 Task: Create Card Email Newsletter Campaign in Board Influencer Marketing to Workspace Customer Success. Create Card Business Development Execution in Board Training and Development to Workspace Customer Success. Create Card Social Media Content Creation in Board Brand Style Guide Development and Implementation to Workspace Customer Success
Action: Mouse moved to (68, 284)
Screenshot: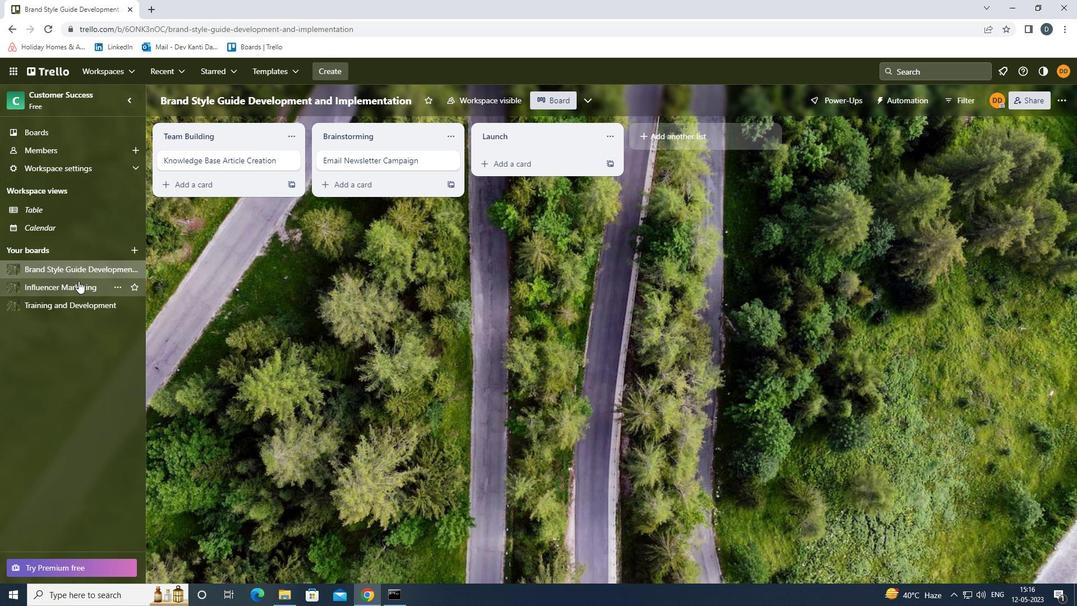 
Action: Mouse pressed left at (68, 284)
Screenshot: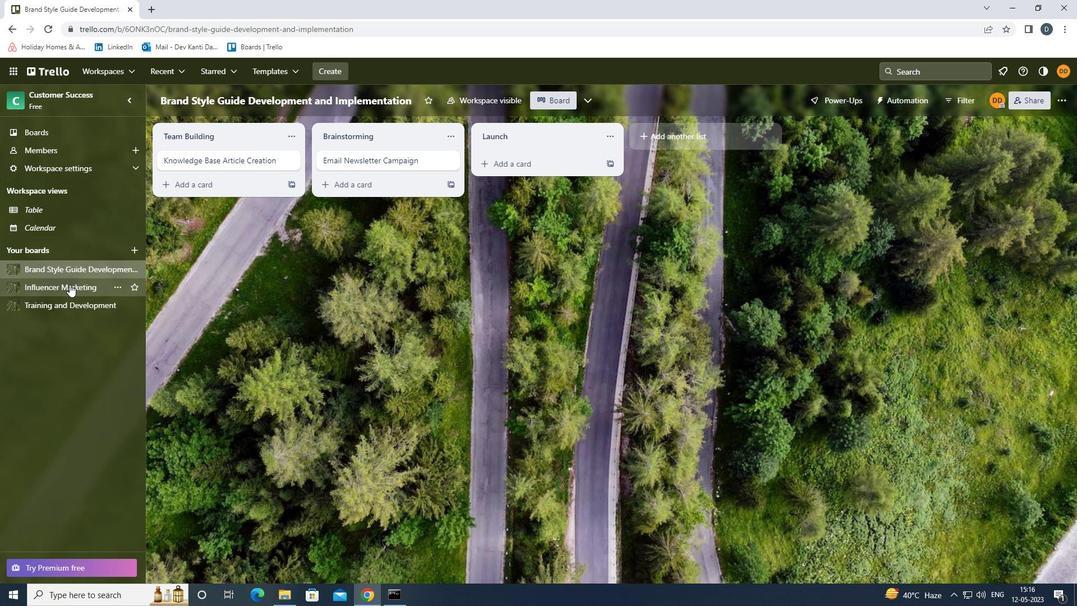 
Action: Mouse moved to (536, 166)
Screenshot: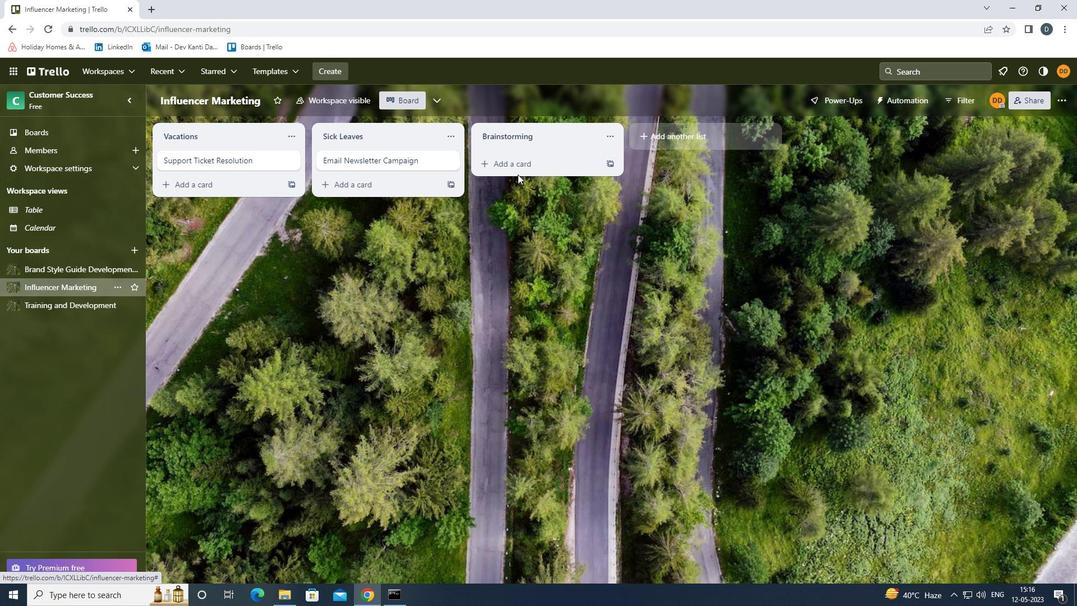 
Action: Mouse pressed left at (536, 166)
Screenshot: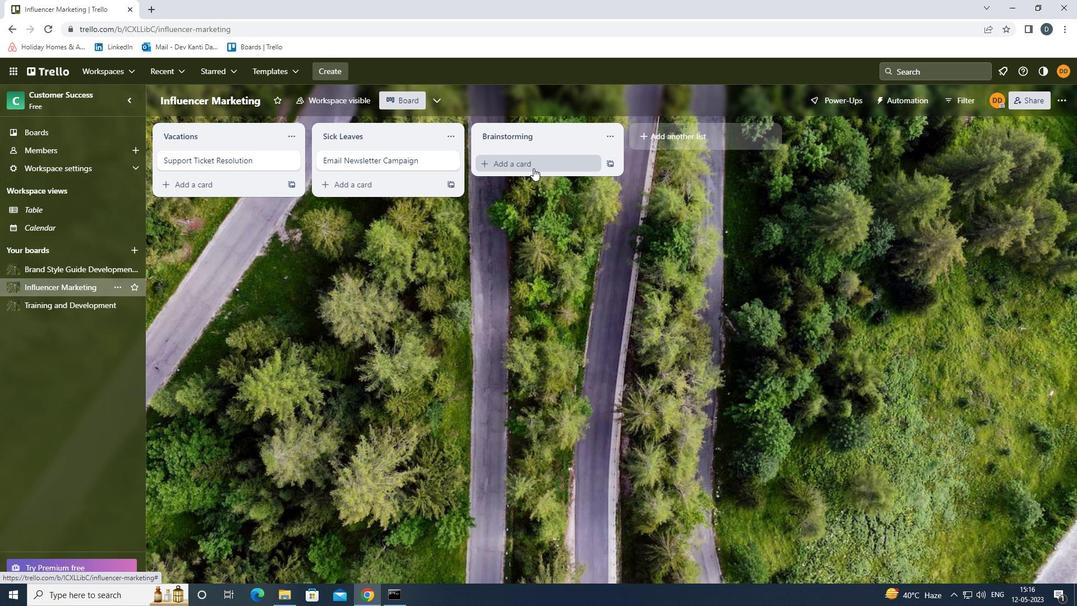 
Action: Key pressed <Key.shift>EMAIL<Key.space><Key.shift><Key.shift>NEWSLETTER<Key.space><Key.shift>CAMPAIGN<Key.enter>
Screenshot: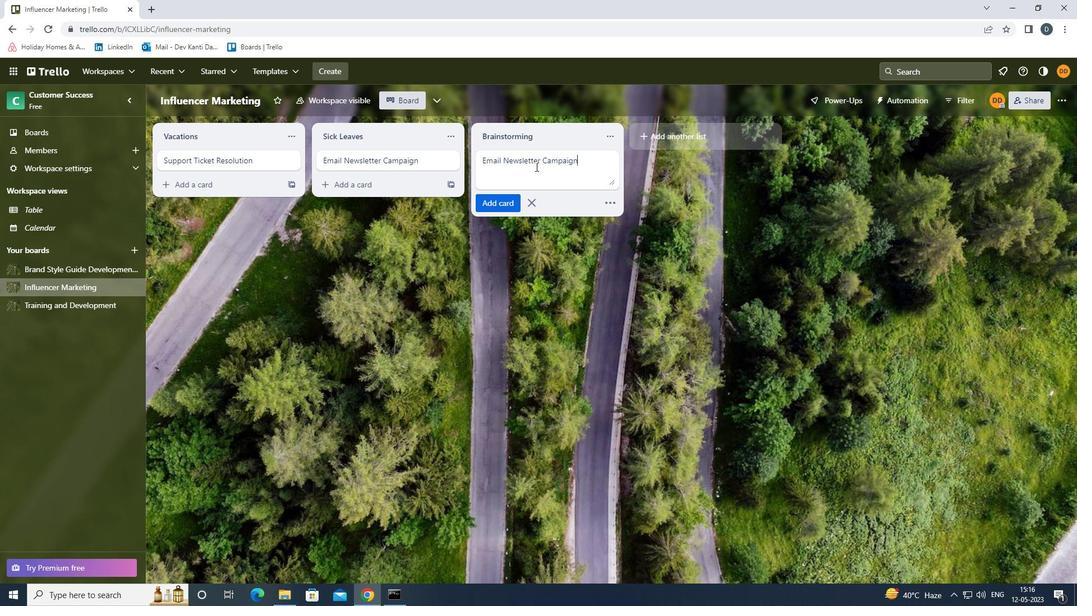 
Action: Mouse moved to (51, 303)
Screenshot: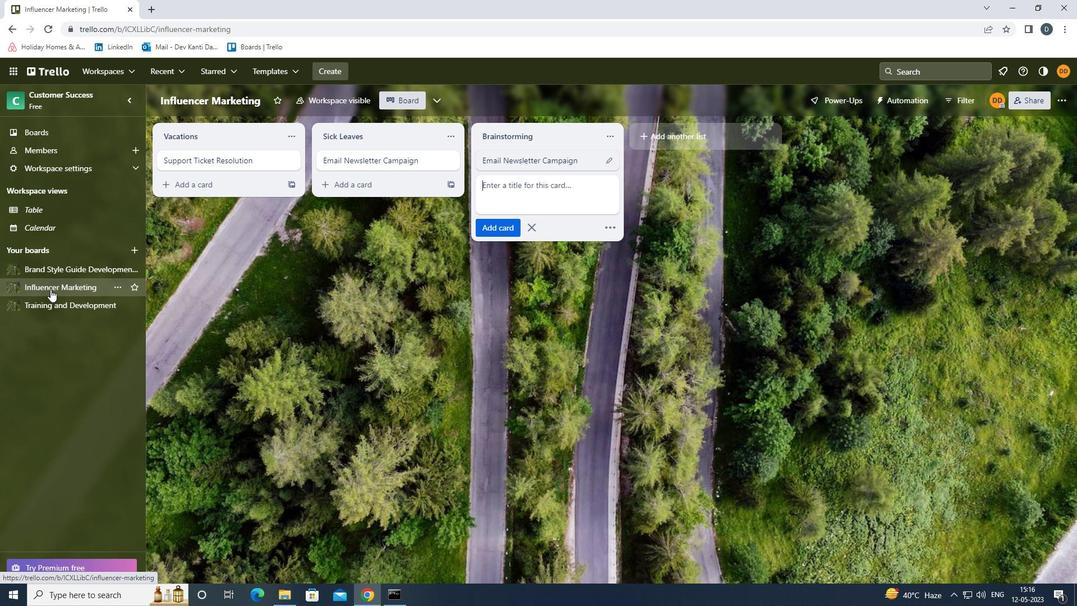 
Action: Mouse pressed left at (51, 303)
Screenshot: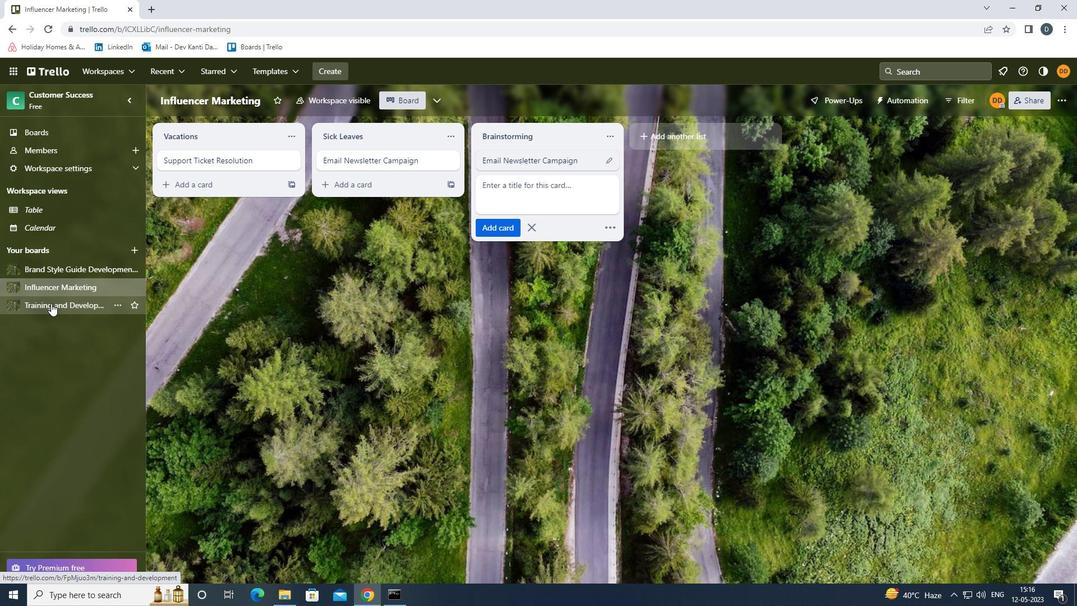 
Action: Mouse moved to (528, 157)
Screenshot: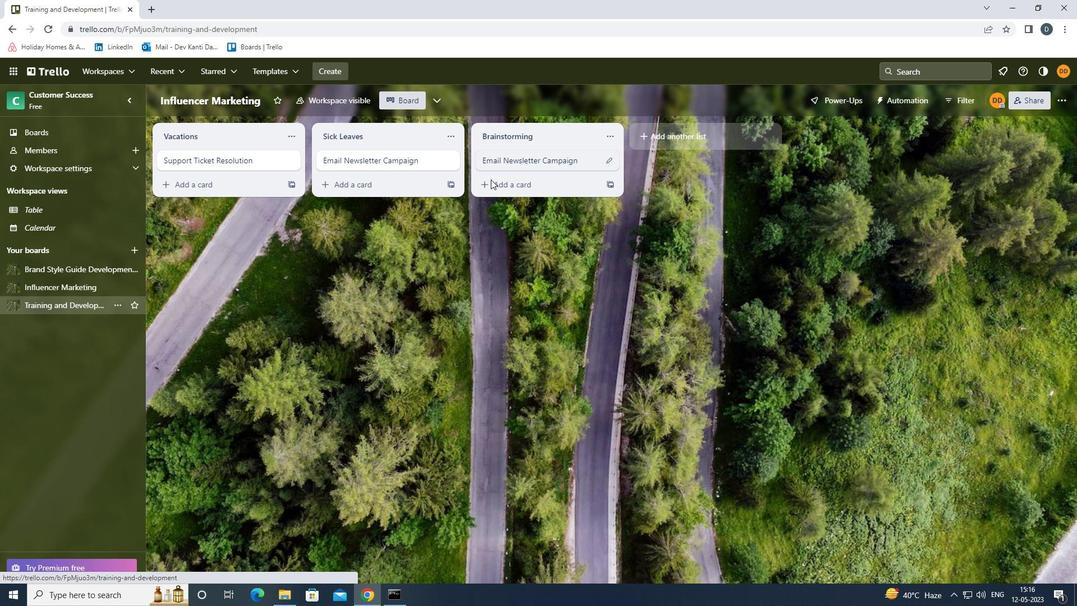 
Action: Mouse pressed left at (528, 157)
Screenshot: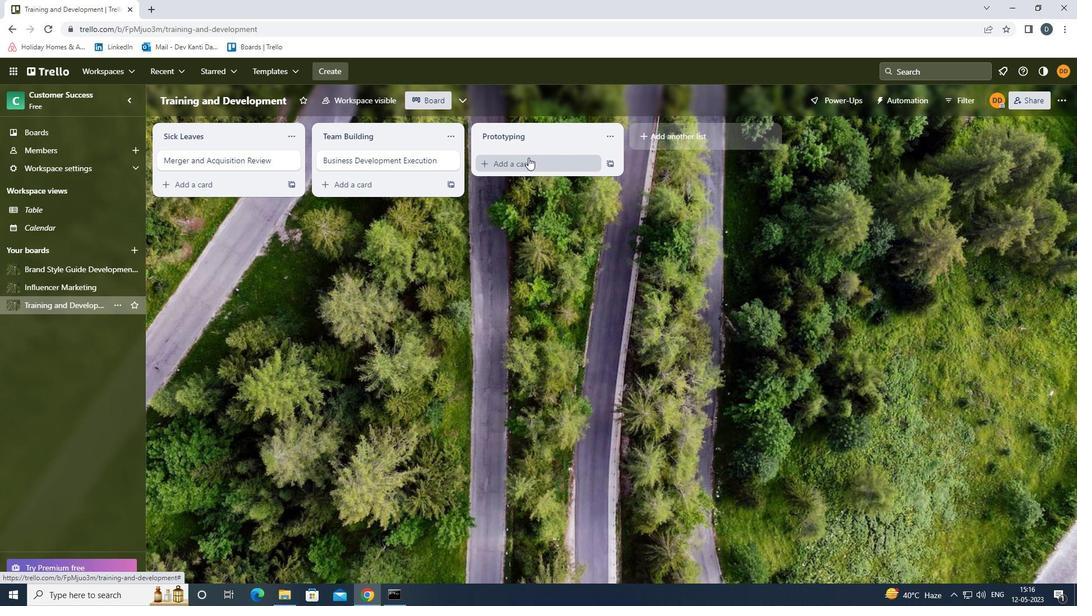 
Action: Mouse moved to (529, 157)
Screenshot: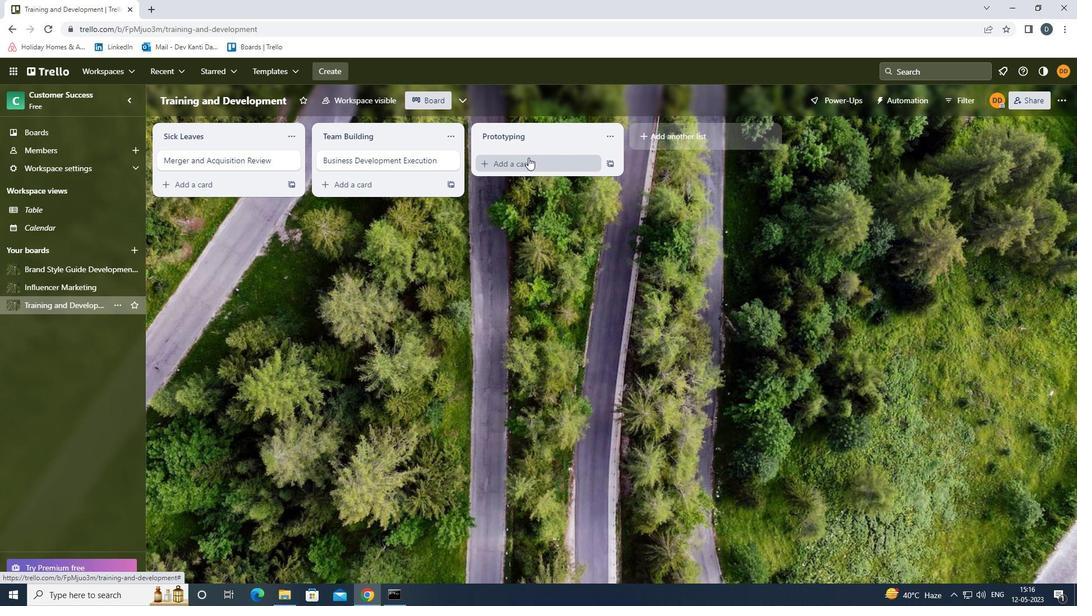 
Action: Key pressed <Key.shift><Key.shift><Key.shift><Key.shift>BUSINESS<Key.space><Key.shift><Key.shift><Key.shift><Key.shift><Key.shift><Key.shift>DEVELPMENT<Key.space><Key.shift><Key.shift><Key.shift><Key.shift><Key.shift><Key.shift><Key.shift><Key.shift><Key.shift><Key.shift><Key.shift><Key.shift><Key.shift><Key.shift><Key.shift><Key.shift><Key.shift>EXECUTION<Key.enter>
Screenshot: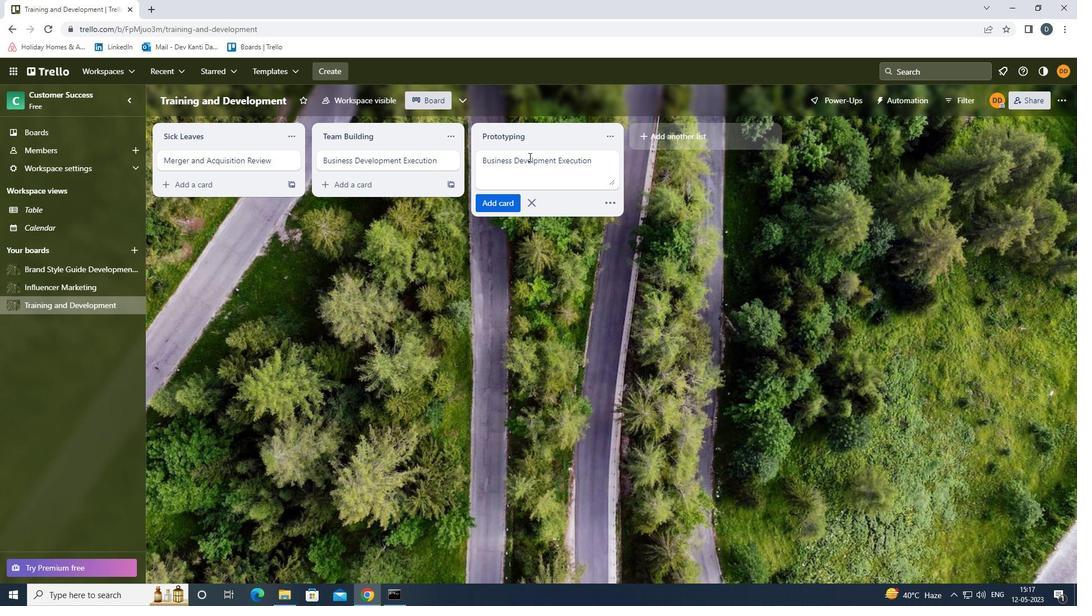 
Action: Mouse moved to (286, 308)
Screenshot: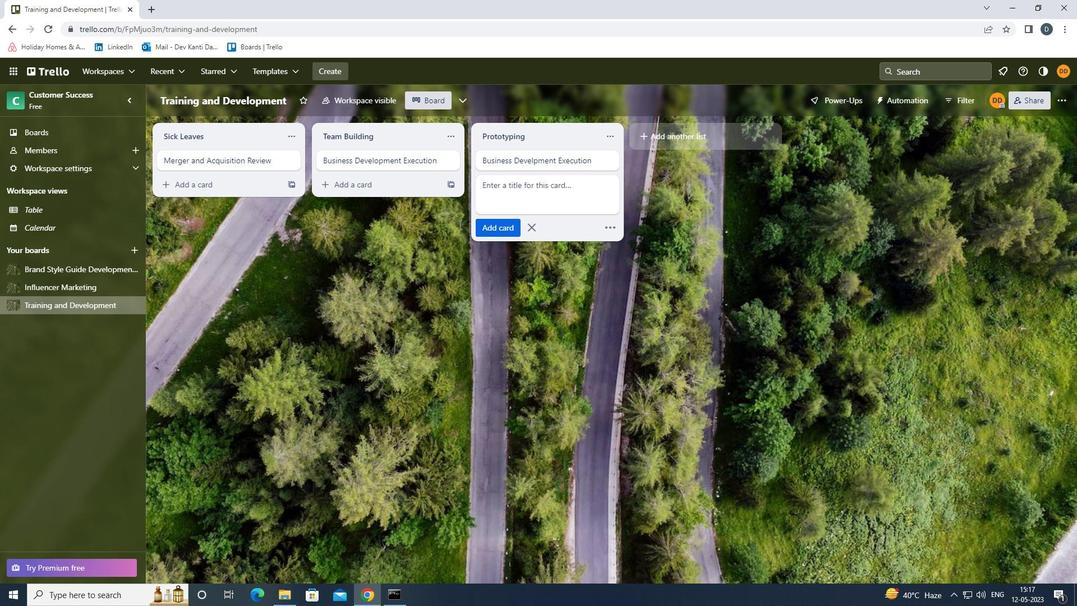 
Action: Mouse pressed left at (286, 308)
Screenshot: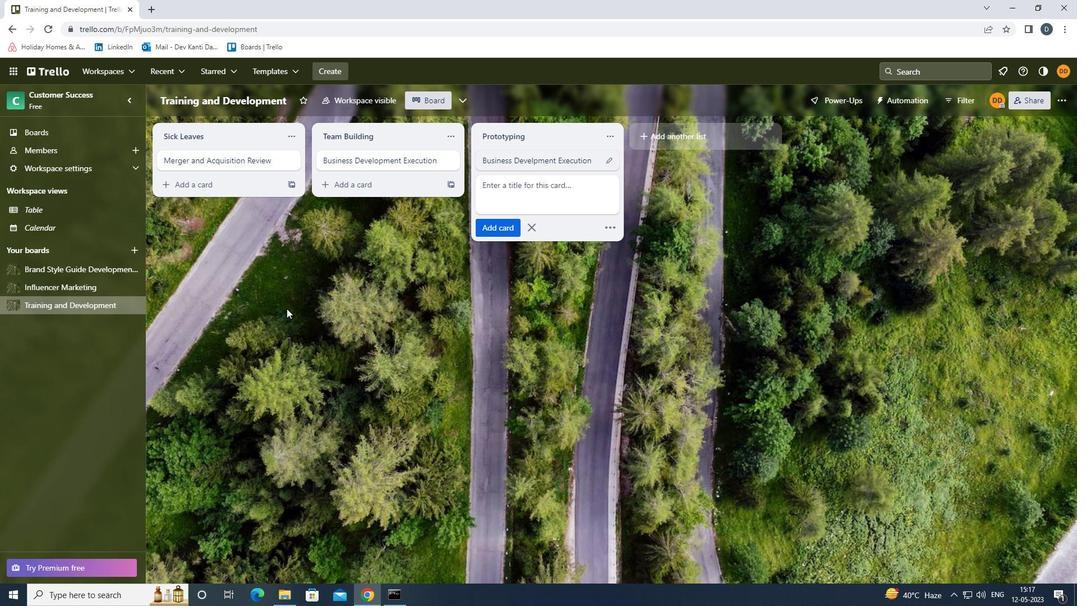 
Action: Mouse moved to (46, 272)
Screenshot: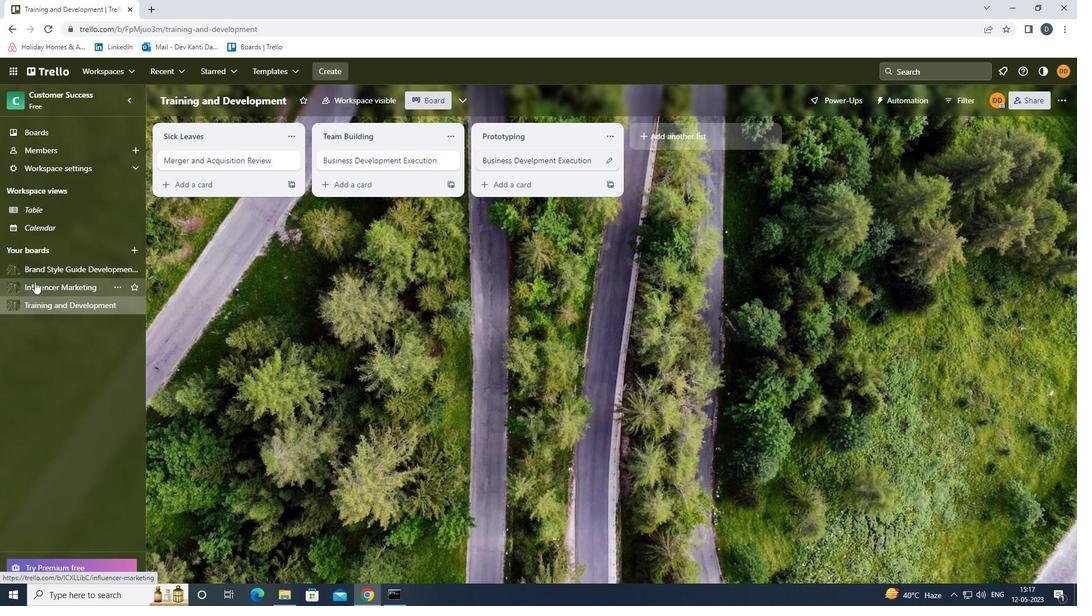 
Action: Mouse pressed left at (46, 272)
Screenshot: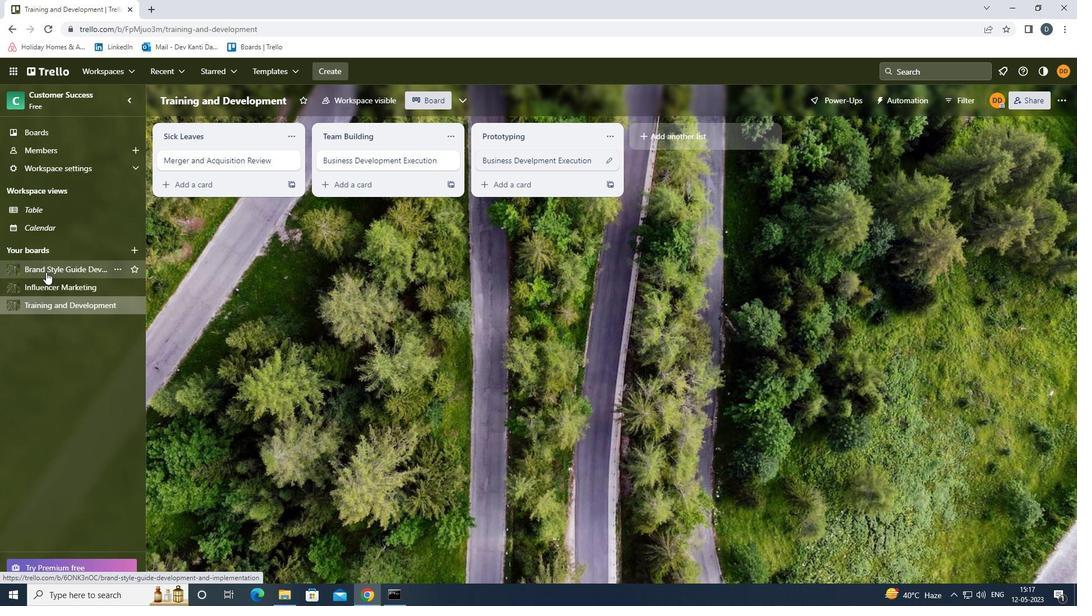 
Action: Mouse moved to (529, 161)
Screenshot: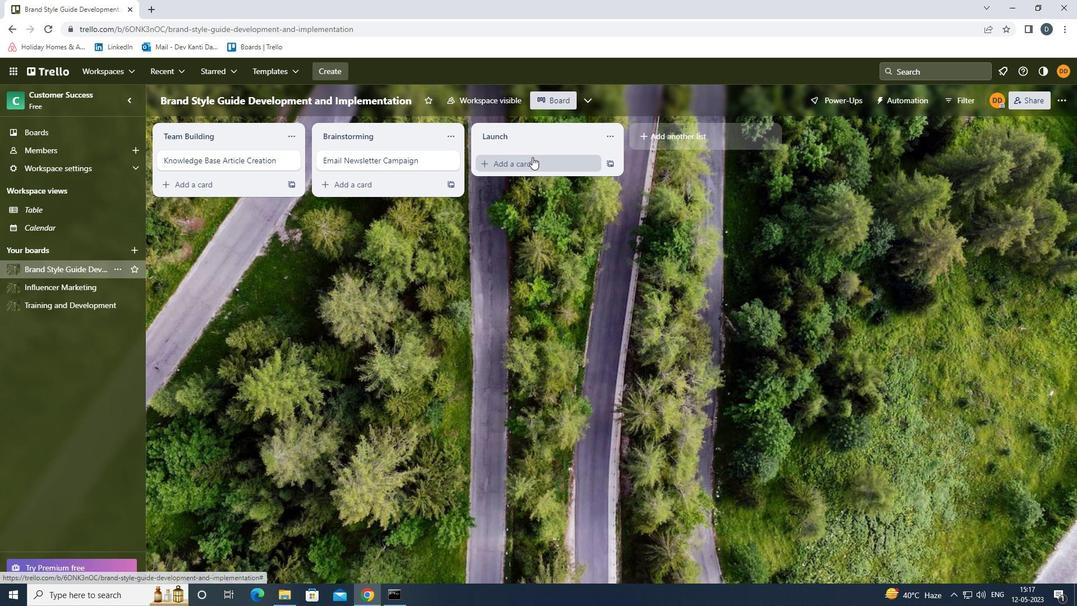 
Action: Mouse pressed left at (529, 161)
Screenshot: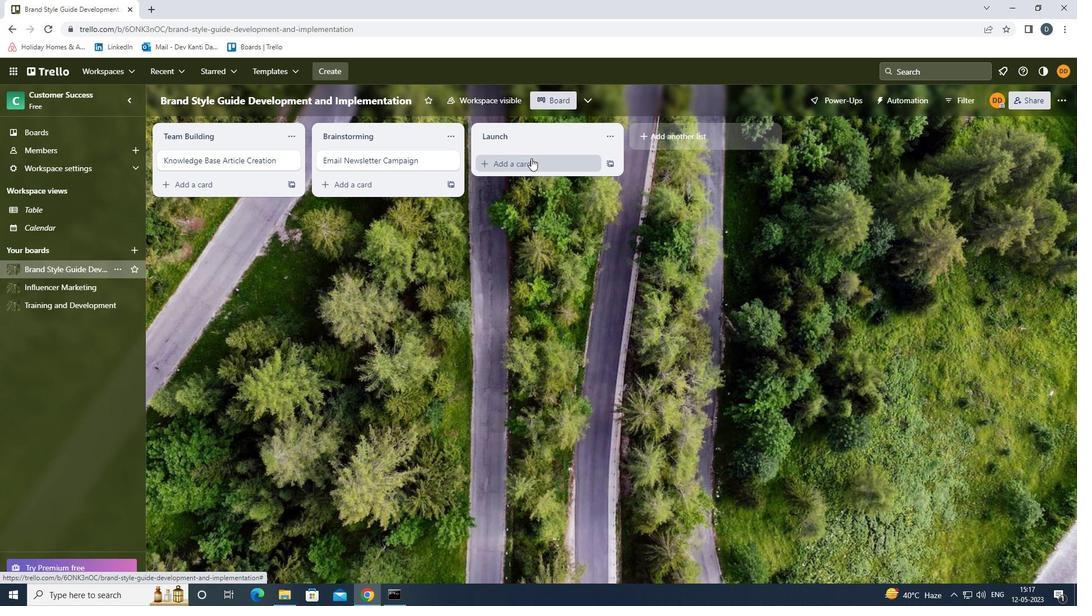 
Action: Key pressed <Key.shift><Key.shift><Key.shift><Key.shift><Key.shift><Key.shift><Key.shift><Key.shift><Key.shift><Key.shift><Key.shift><Key.shift><Key.shift><Key.shift><Key.shift><Key.shift><Key.shift><Key.shift><Key.shift><Key.shift>SOCIAL<Key.space><Key.shift>MEDIA<Key.space><Key.shift>CONTENT<Key.space><Key.shift>CREATION<Key.enter>
Screenshot: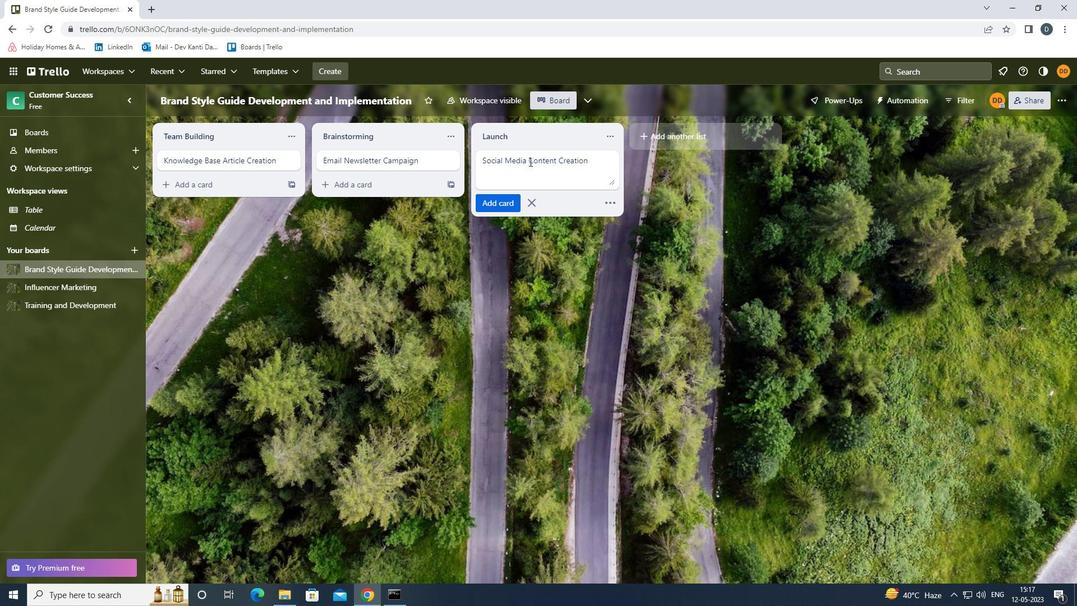 
Action: Mouse moved to (545, 291)
Screenshot: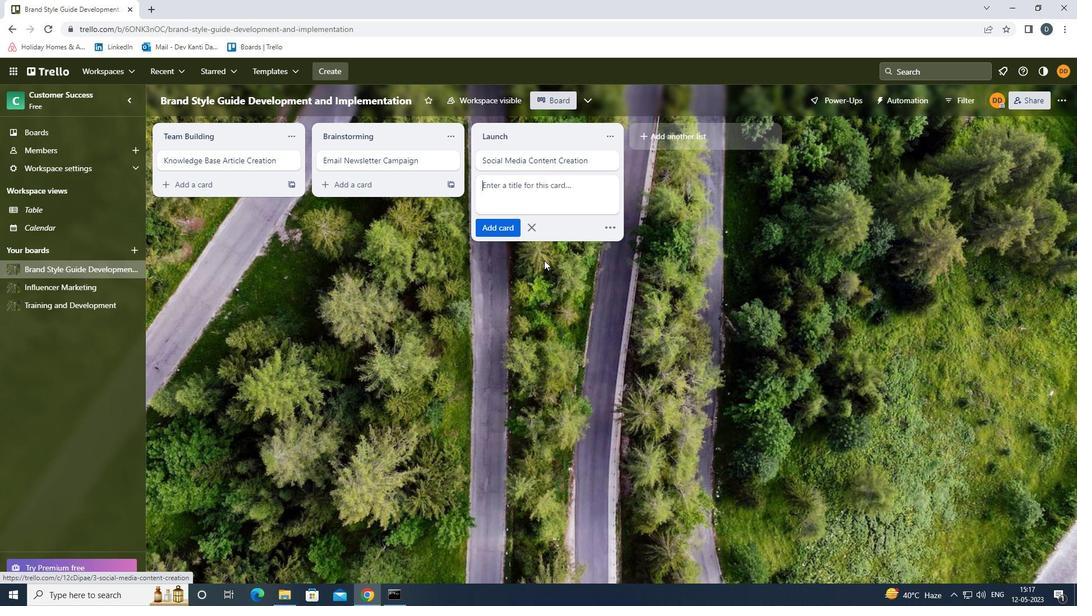 
Action: Mouse pressed left at (545, 291)
Screenshot: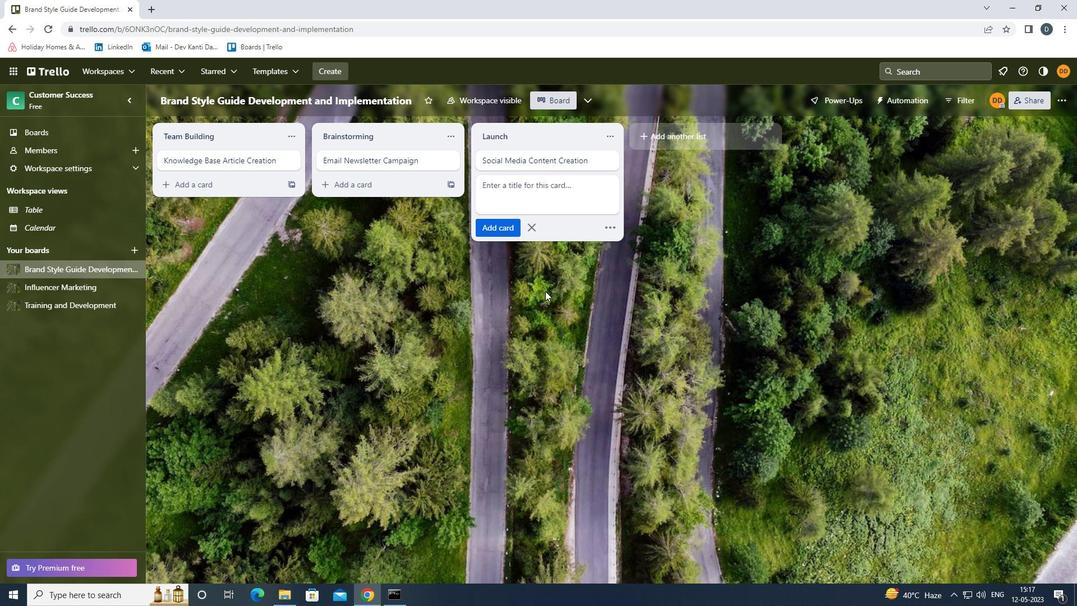
Action: Mouse moved to (545, 292)
Screenshot: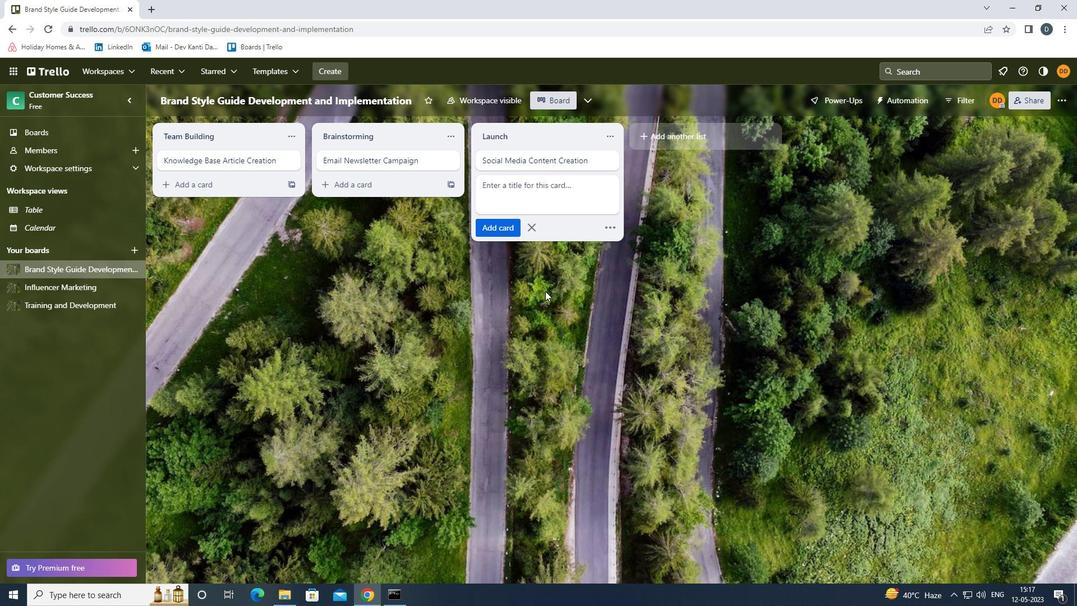 
